 Task: Create a project with template Project Timeline with name TurboCharge with privacy Public and in the team Recorders . Create three sections in the project as To-Do, Doing and Done.
Action: Mouse moved to (63, 65)
Screenshot: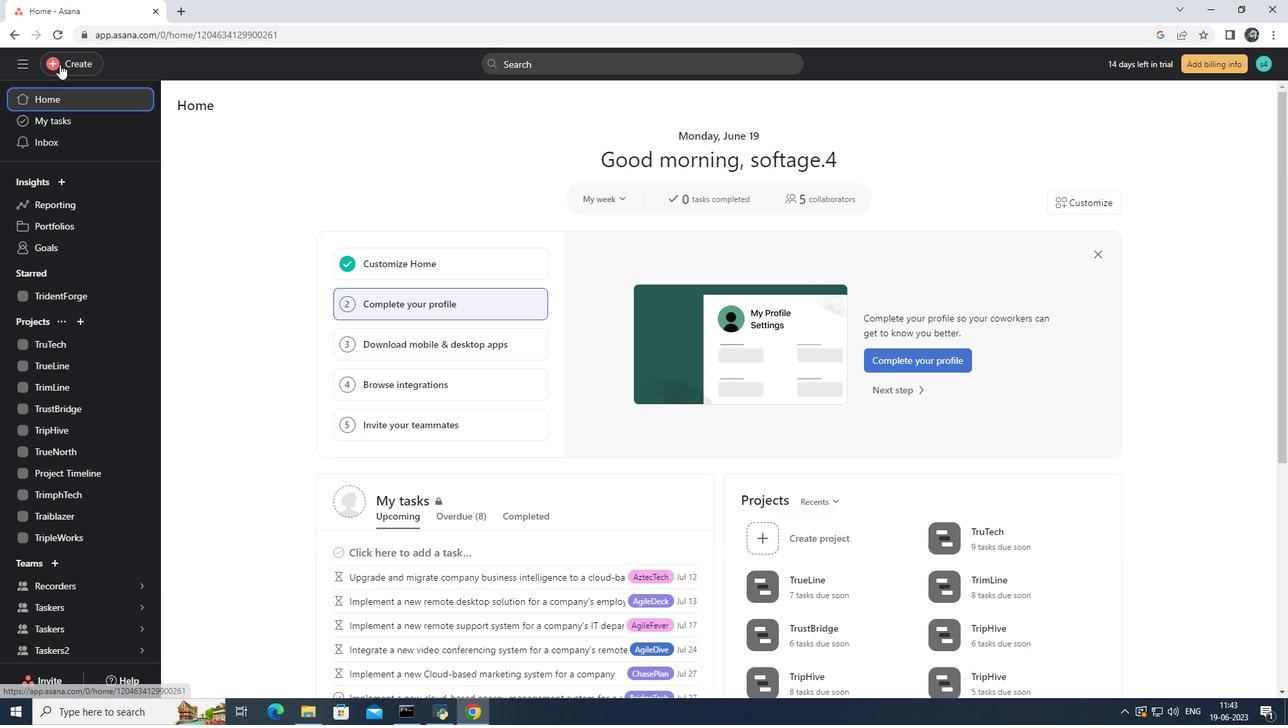 
Action: Mouse pressed left at (63, 65)
Screenshot: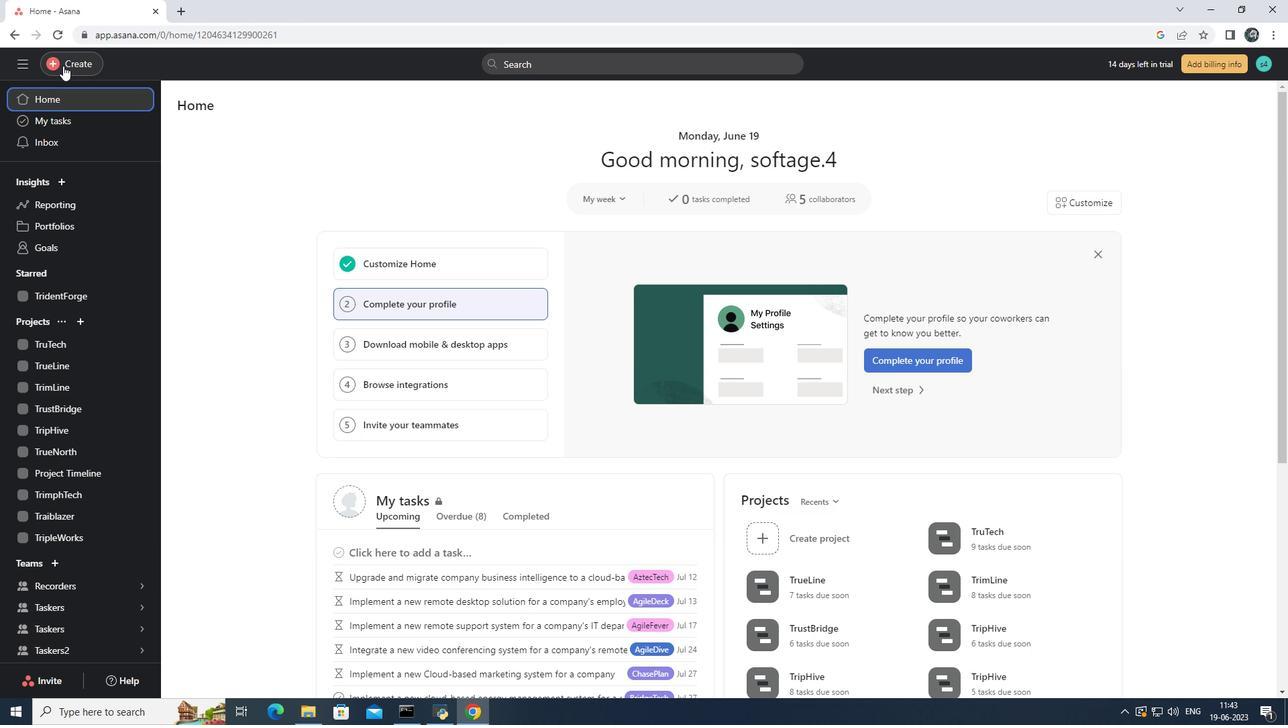 
Action: Mouse moved to (163, 96)
Screenshot: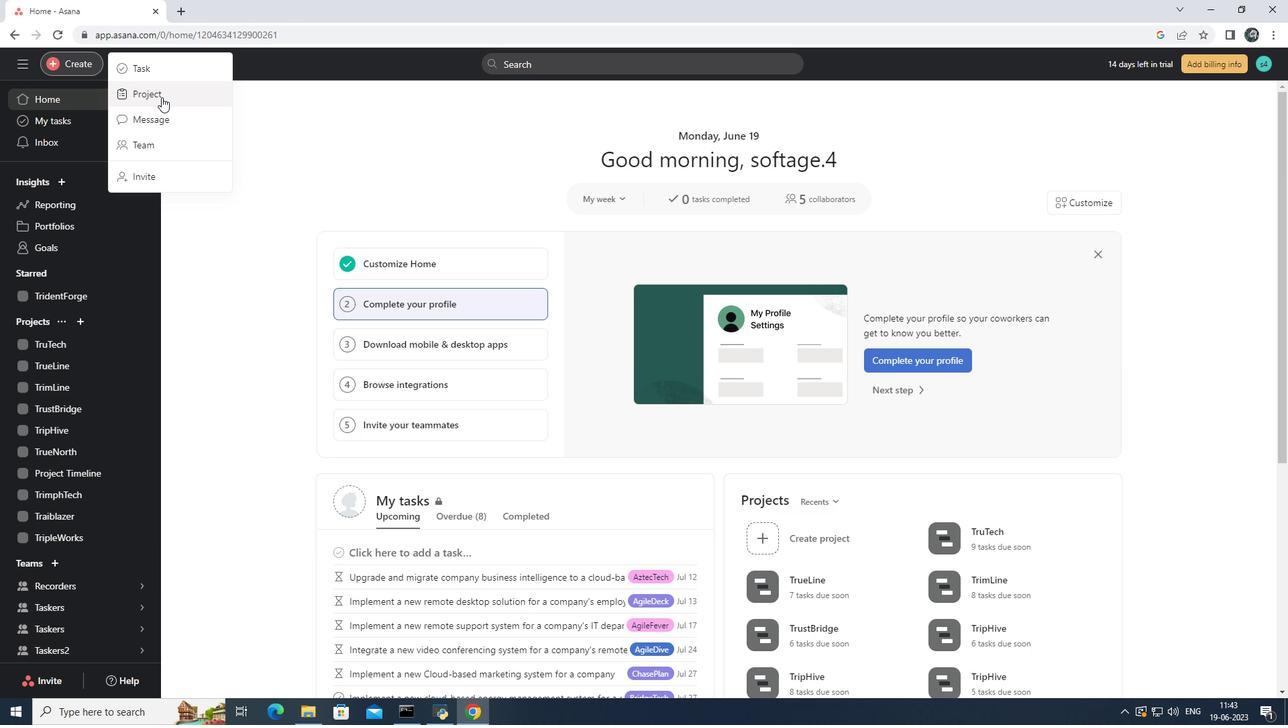 
Action: Mouse pressed left at (163, 96)
Screenshot: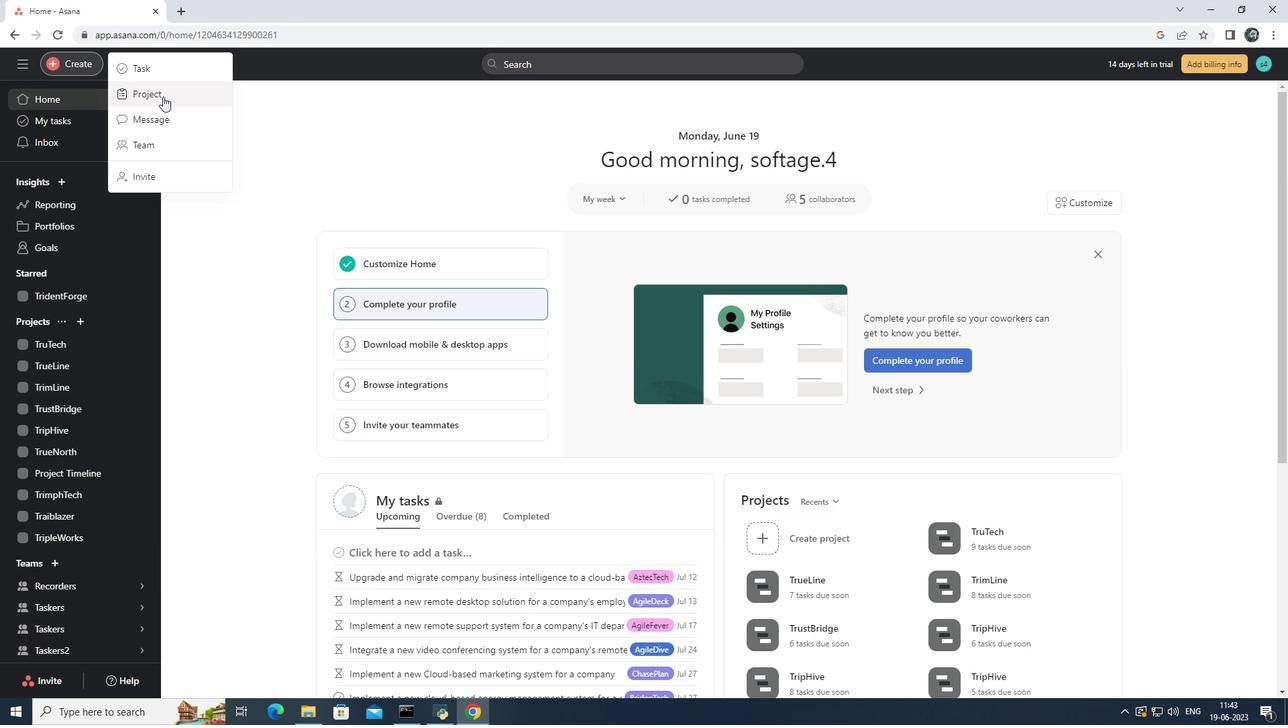 
Action: Mouse moved to (647, 398)
Screenshot: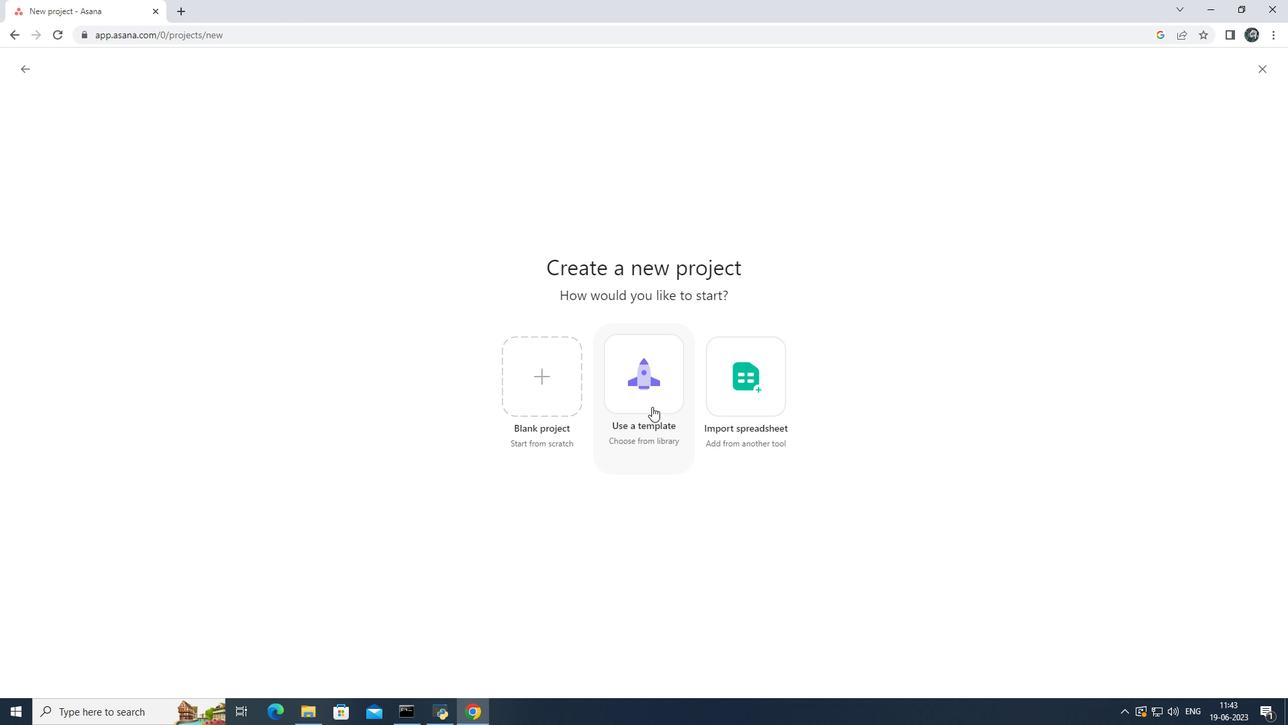 
Action: Mouse pressed left at (647, 398)
Screenshot: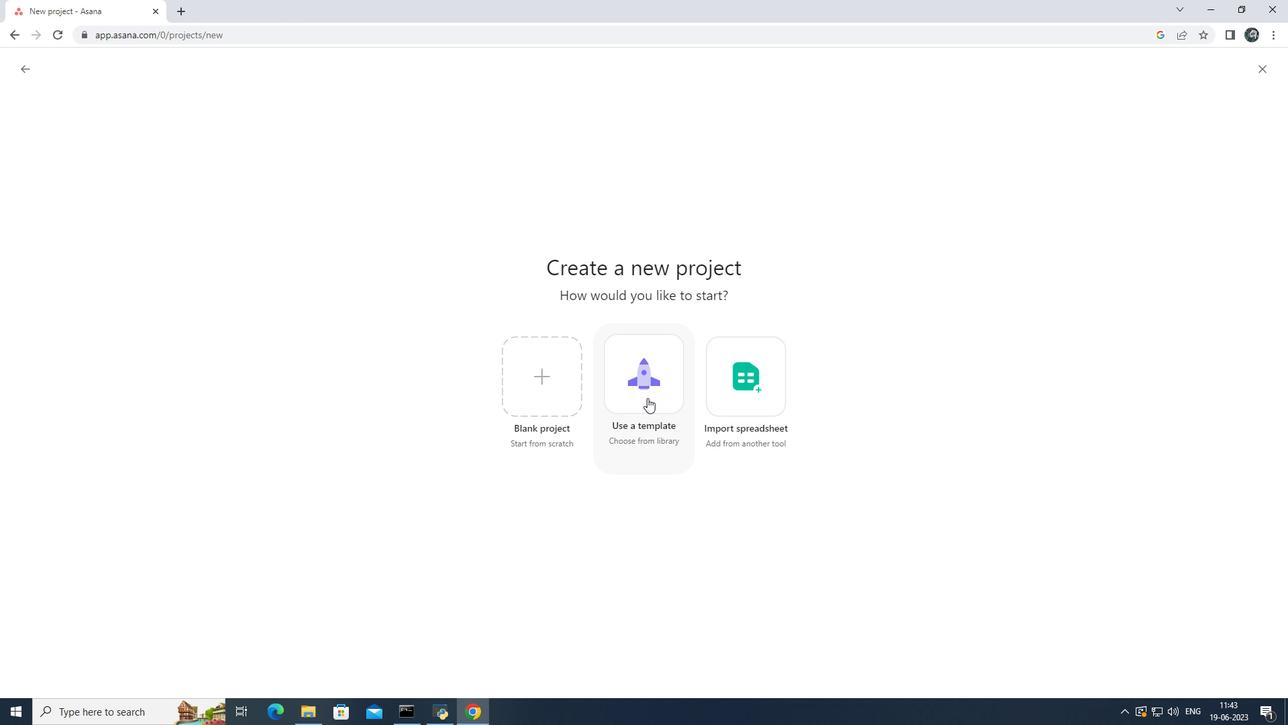 
Action: Mouse moved to (1013, 88)
Screenshot: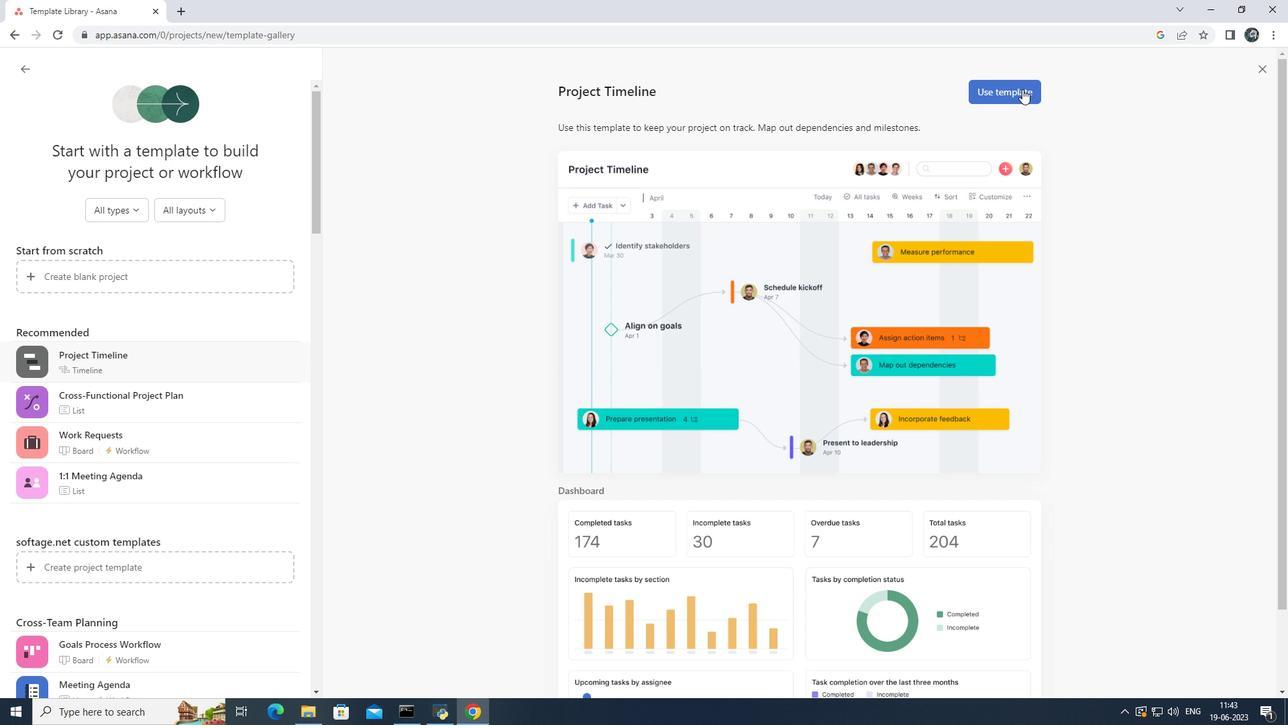 
Action: Mouse pressed left at (1013, 88)
Screenshot: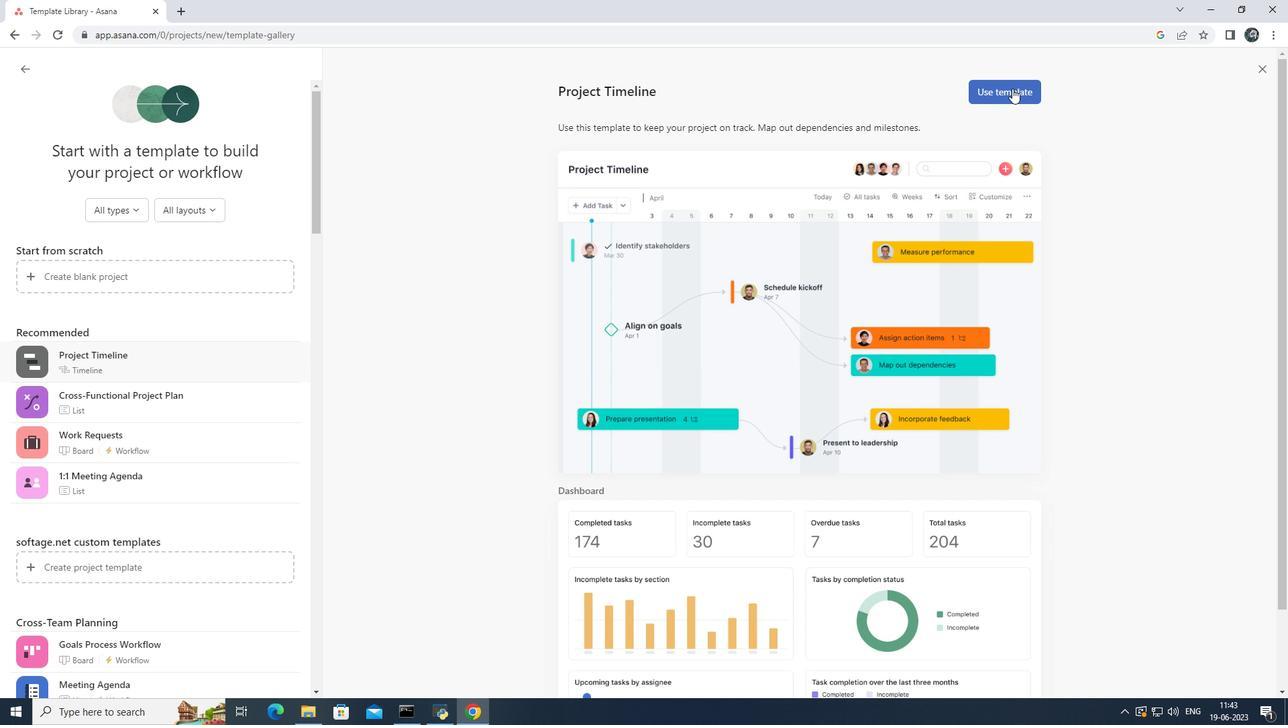 
Action: Mouse moved to (590, 241)
Screenshot: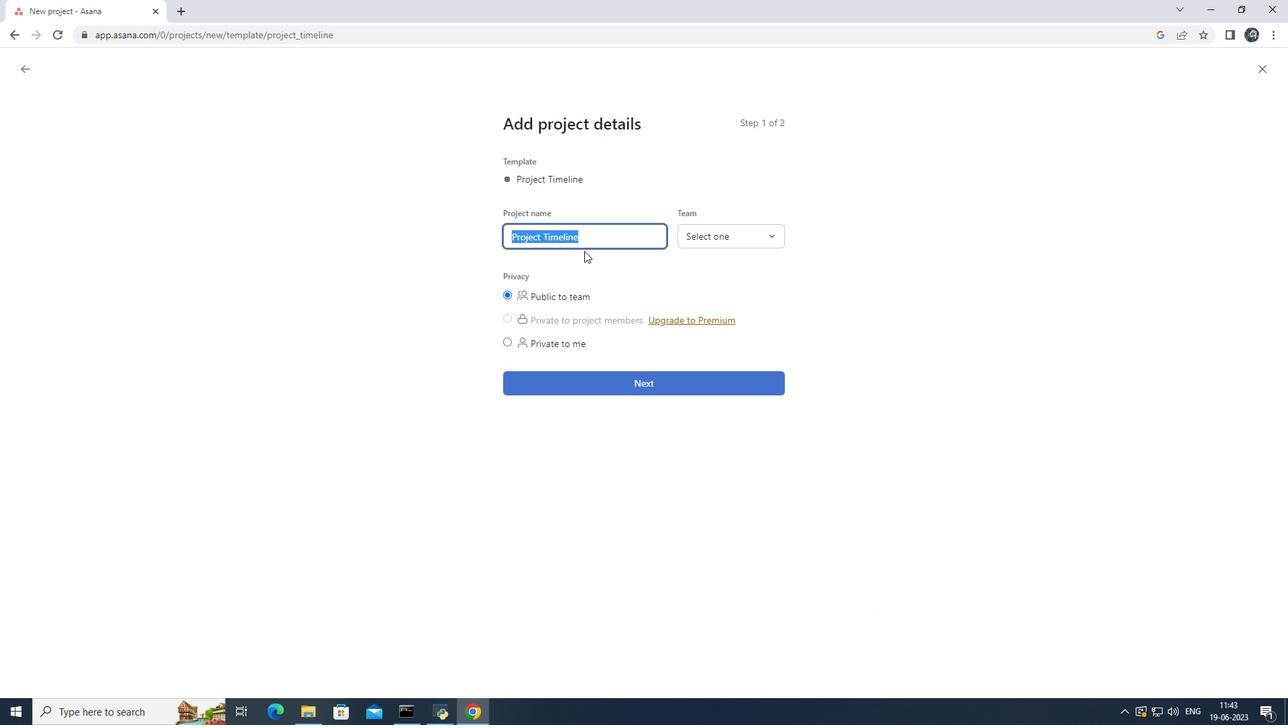 
Action: Key pressed <Key.backspace><Key.backspace><Key.shift><Key.shift><Key.shift><Key.shift><Key.shift><Key.shift><Key.shift>Tu
Screenshot: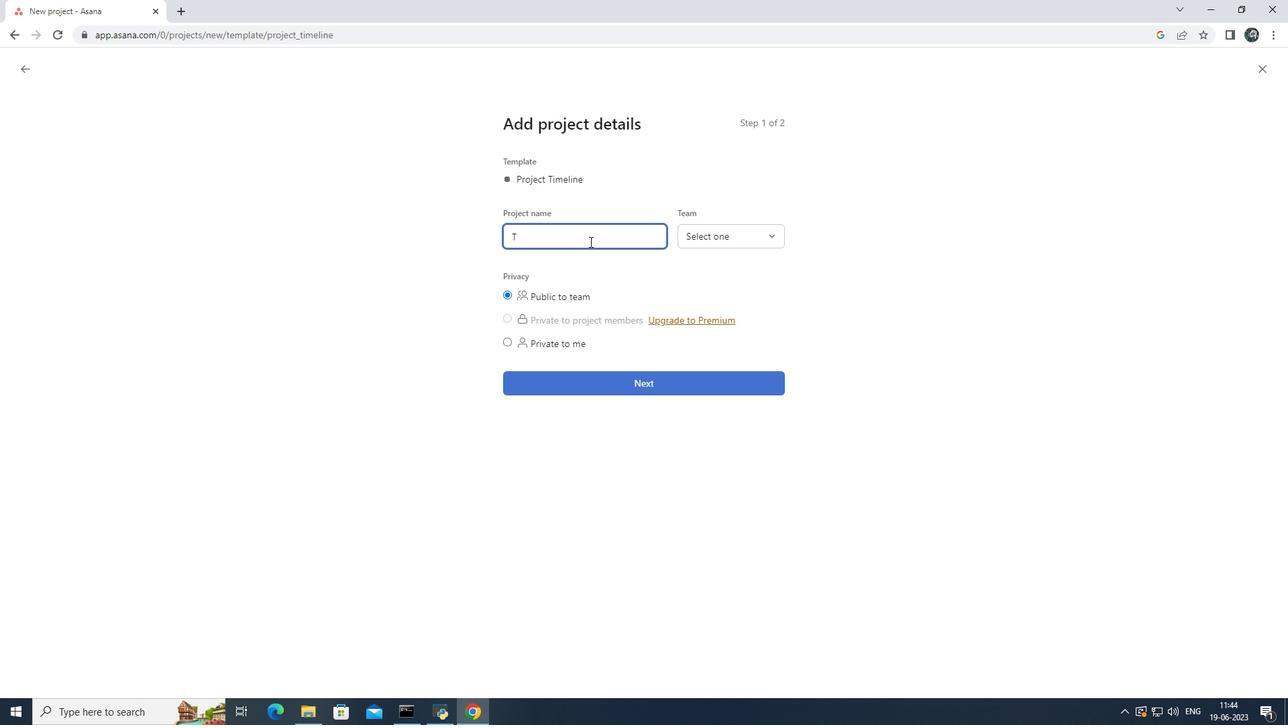 
Action: Mouse moved to (590, 241)
Screenshot: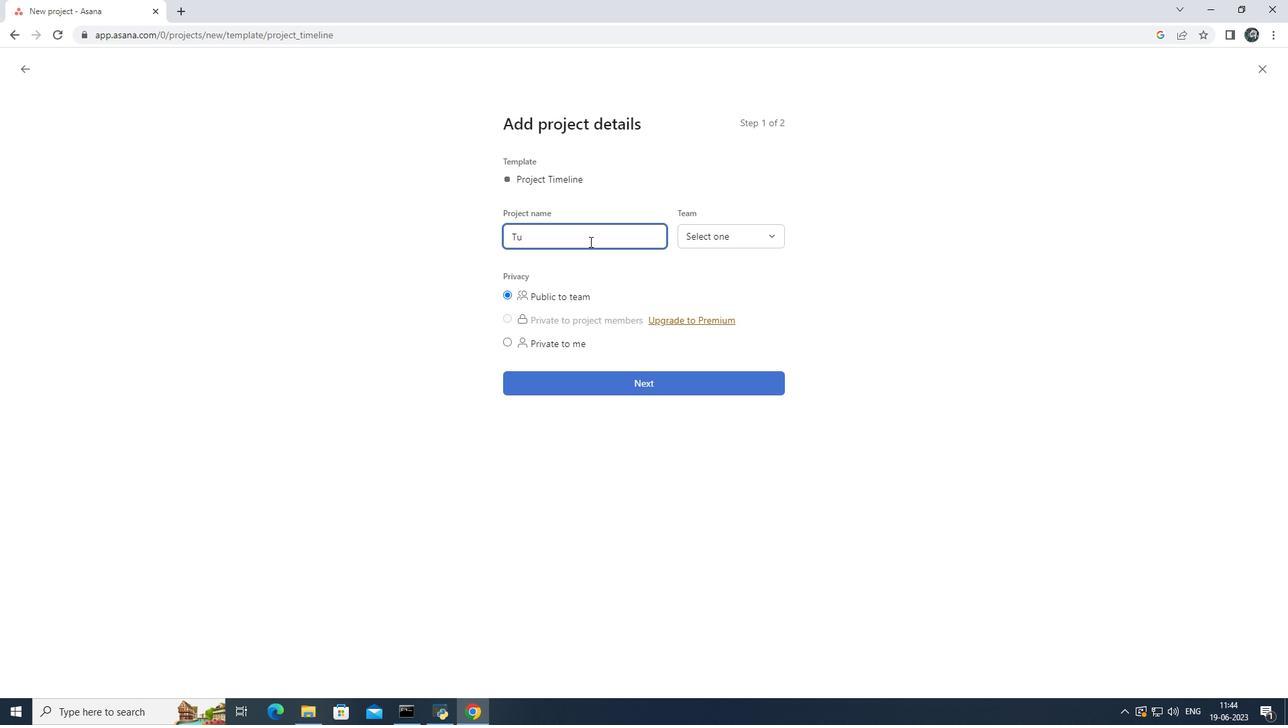
Action: Key pressed rbo<Key.shift>Charge
Screenshot: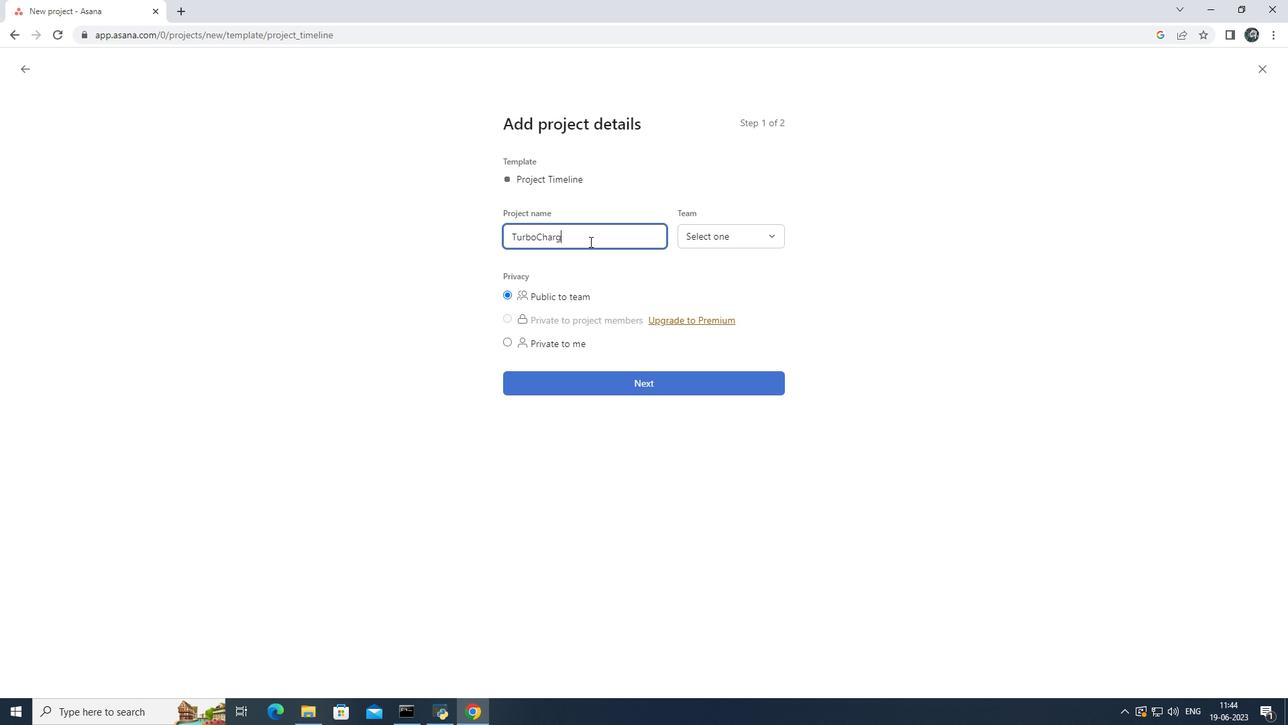 
Action: Mouse moved to (506, 296)
Screenshot: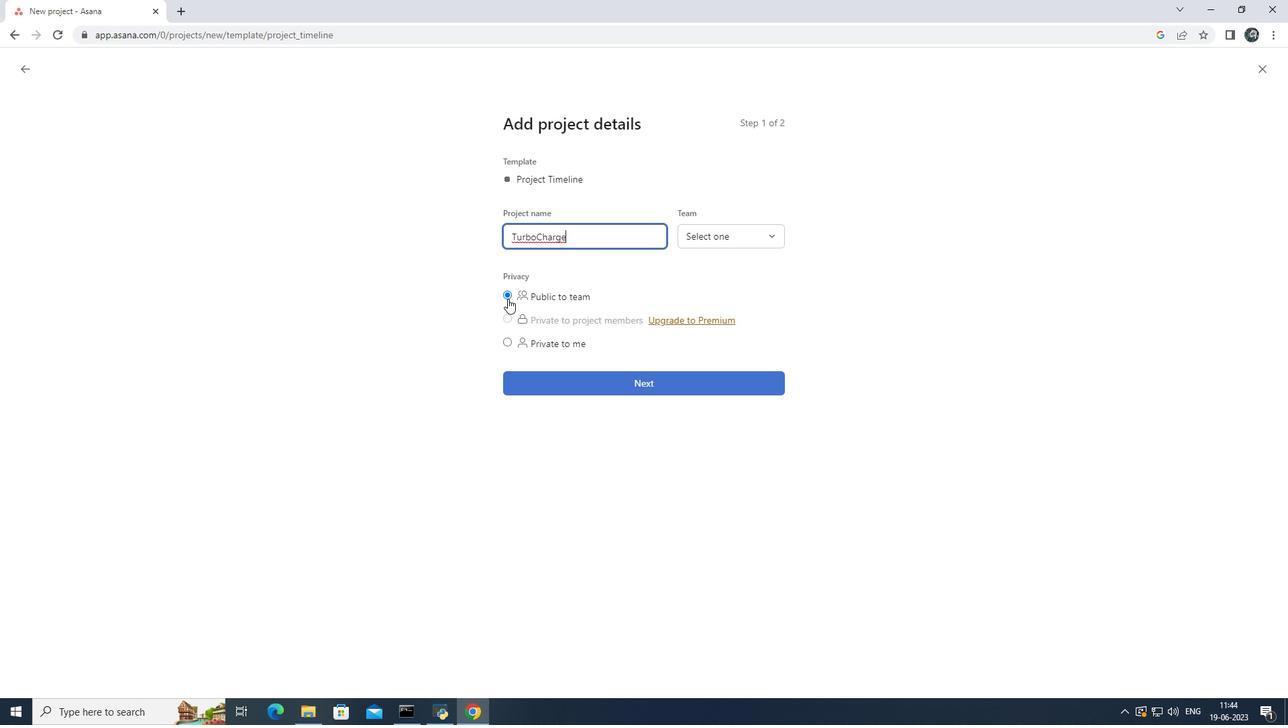 
Action: Mouse pressed left at (506, 296)
Screenshot: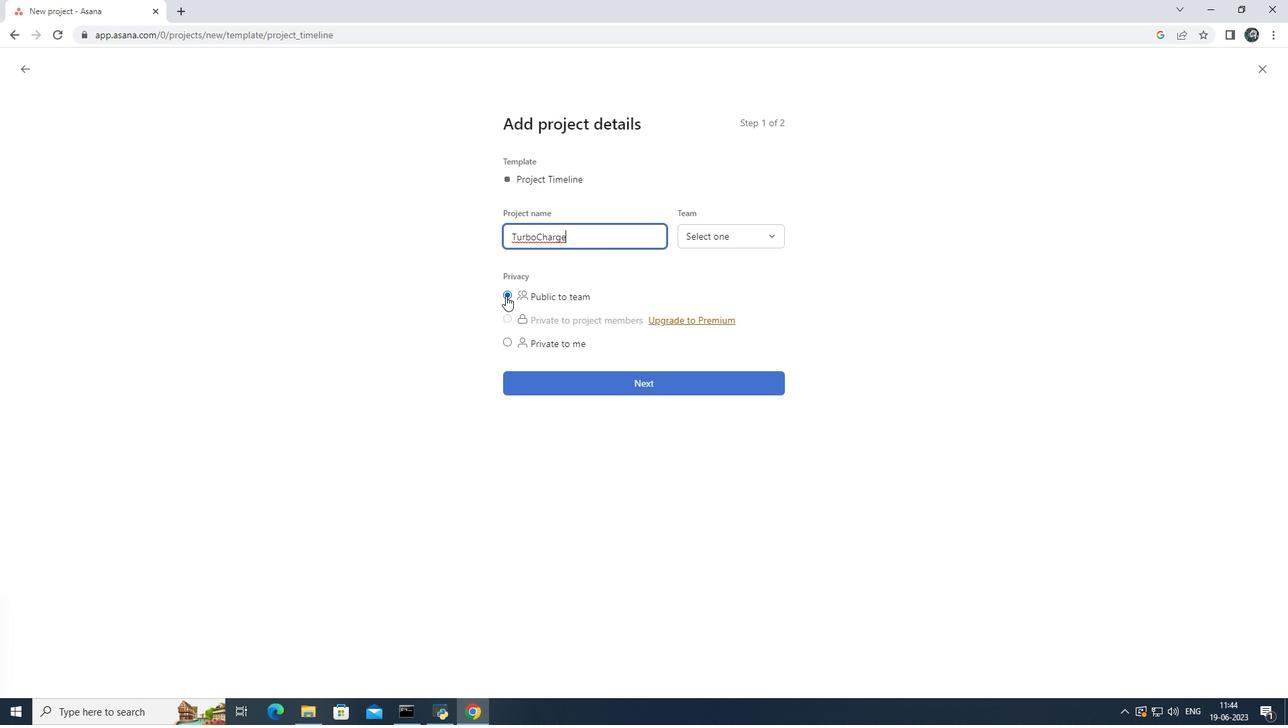 
Action: Mouse moved to (747, 230)
Screenshot: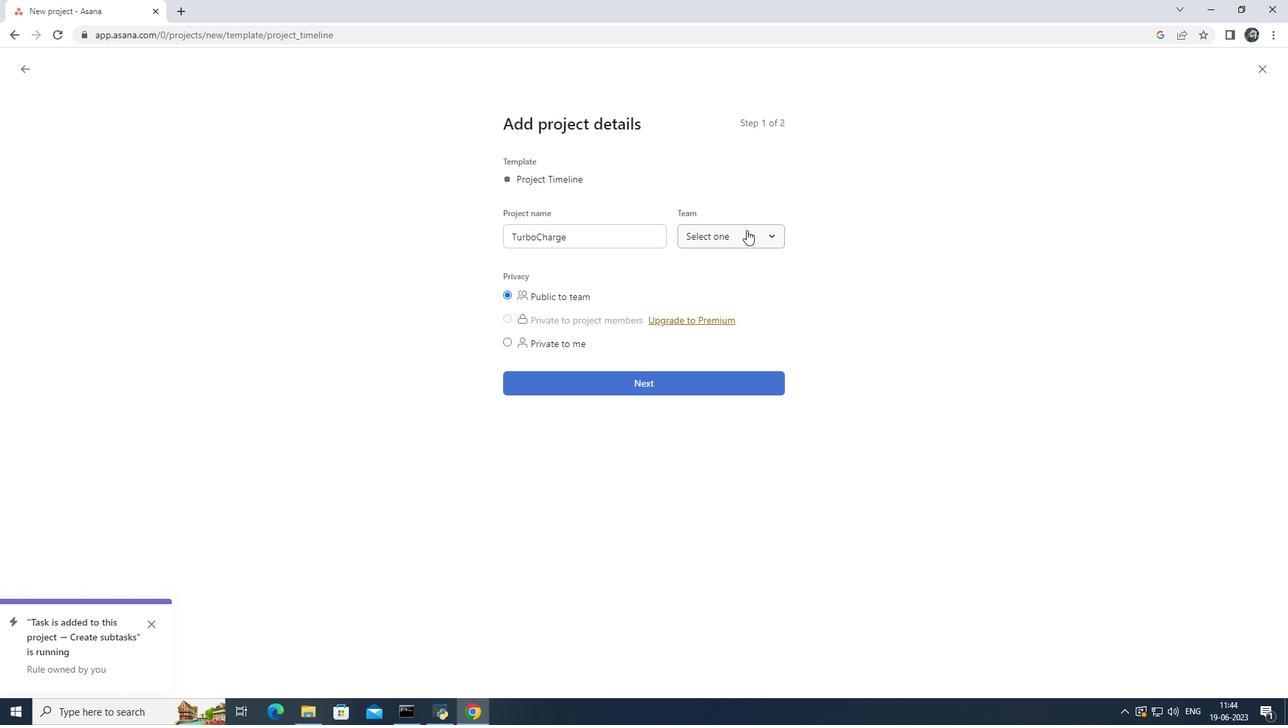 
Action: Mouse pressed left at (747, 230)
Screenshot: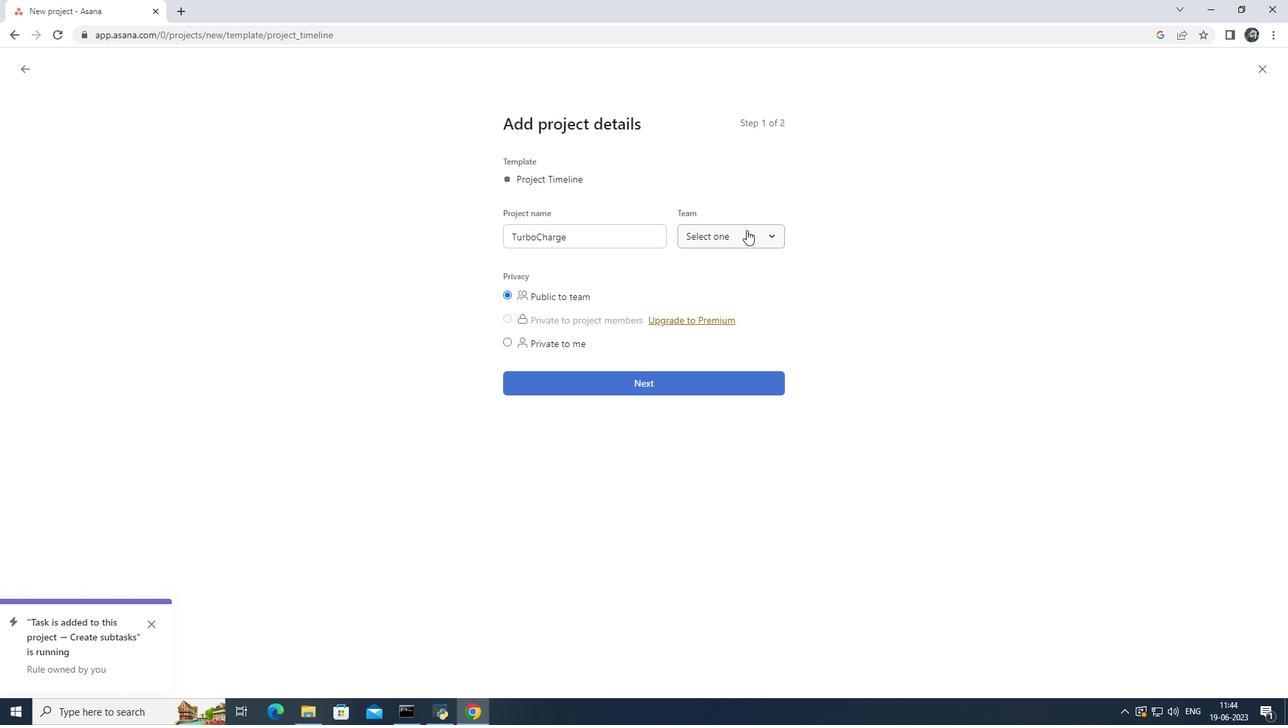 
Action: Mouse moved to (742, 330)
Screenshot: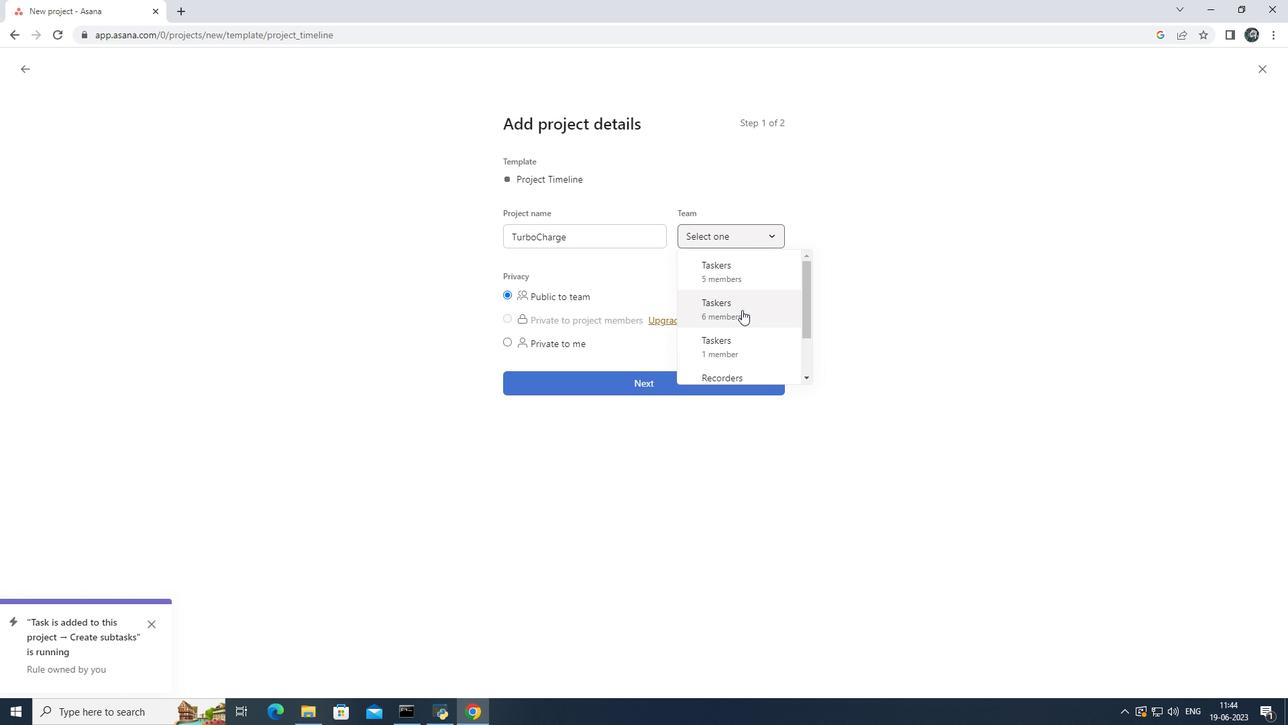 
Action: Mouse scrolled (742, 329) with delta (0, 0)
Screenshot: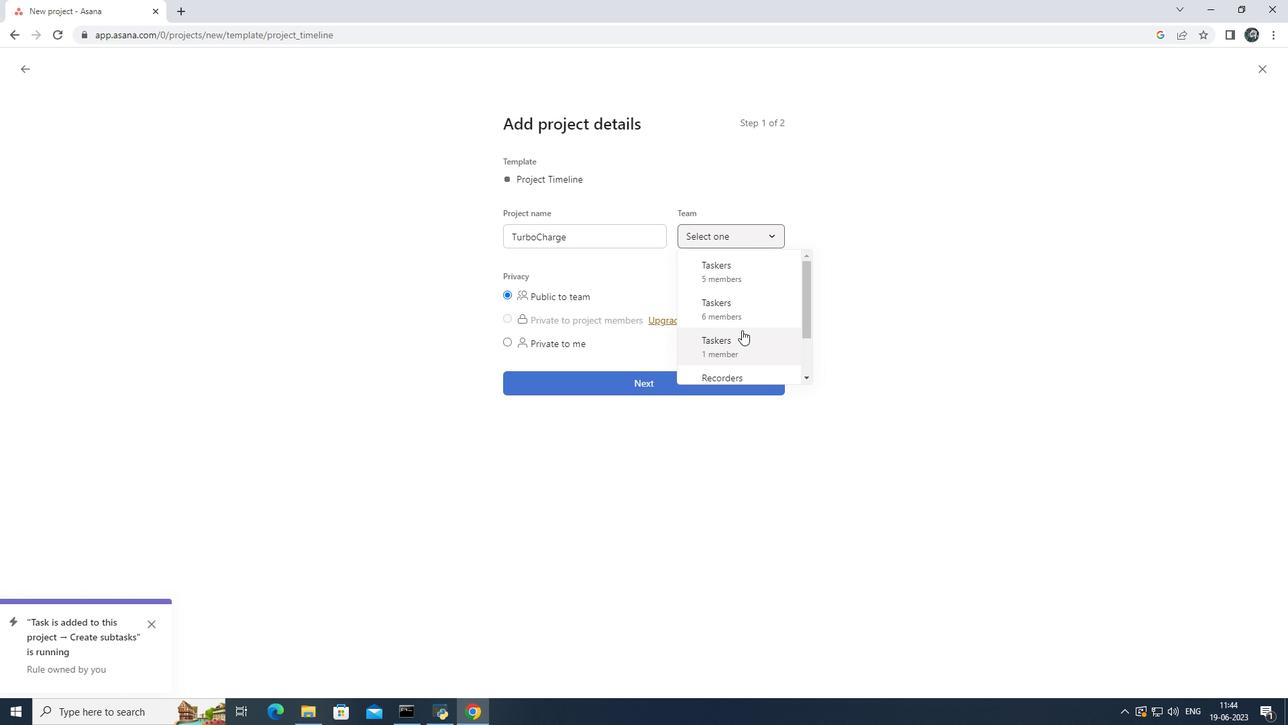 
Action: Mouse moved to (745, 321)
Screenshot: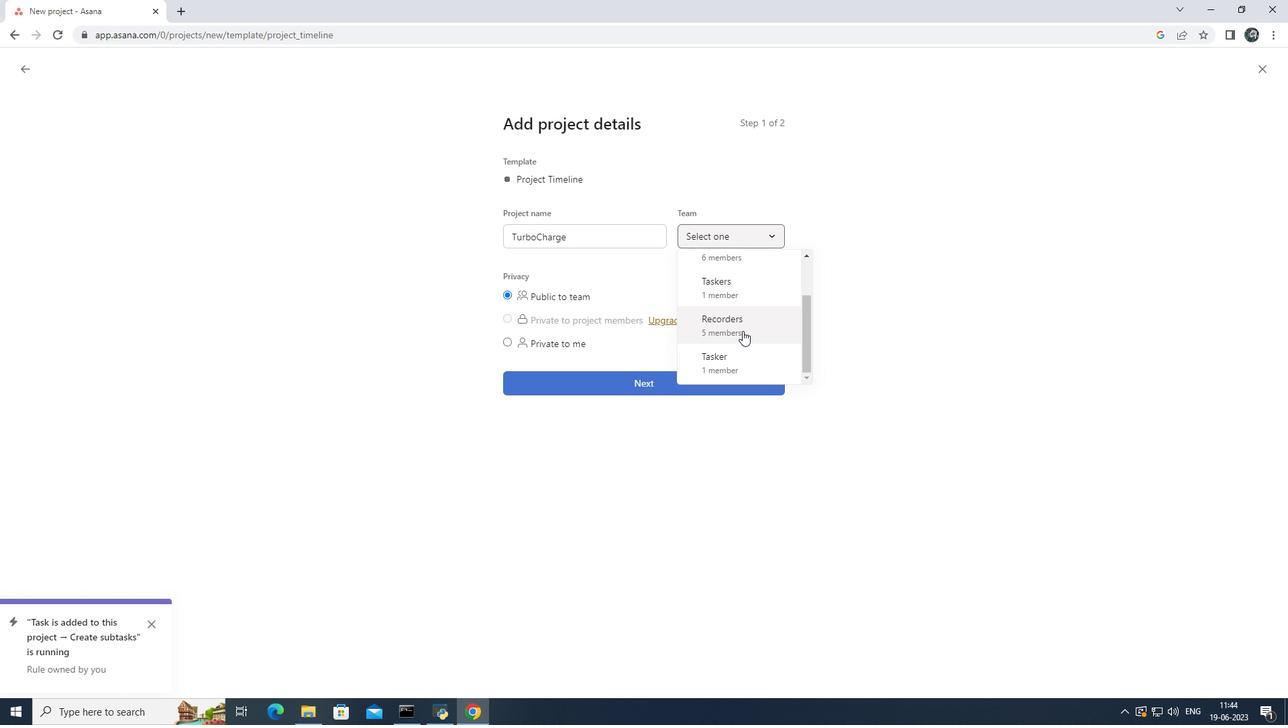 
Action: Mouse pressed left at (745, 321)
Screenshot: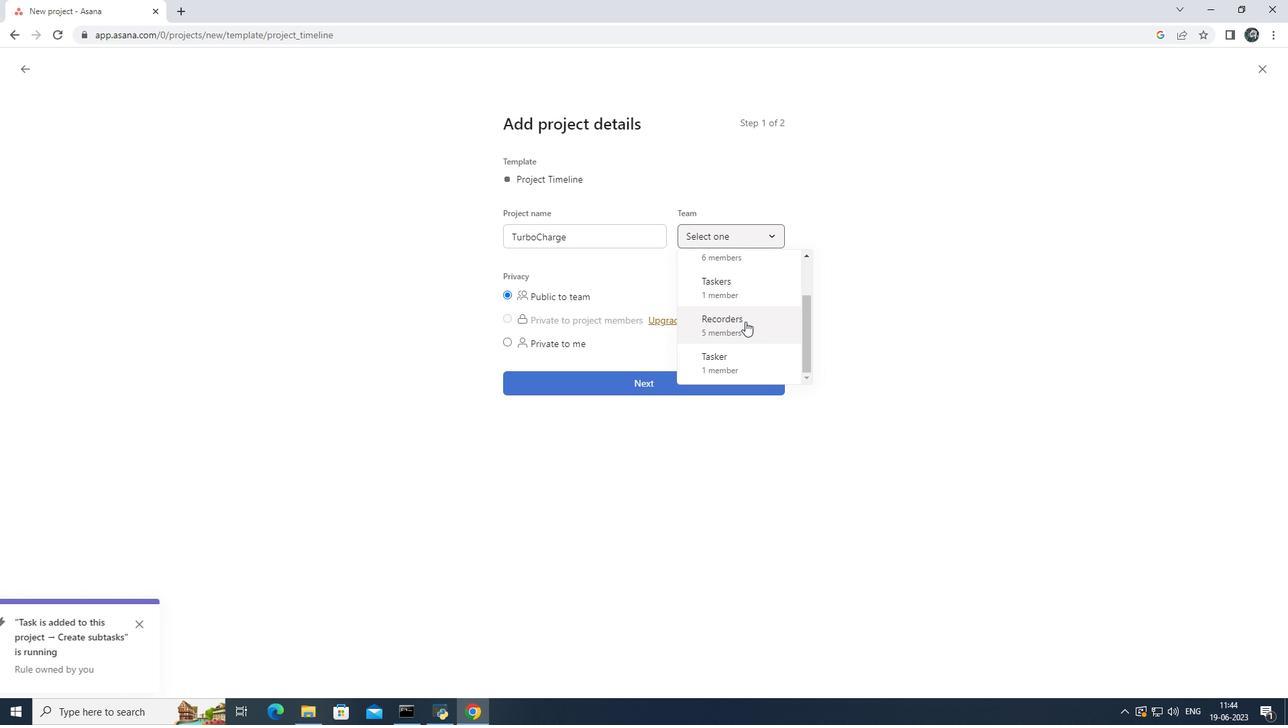 
Action: Mouse moved to (661, 363)
Screenshot: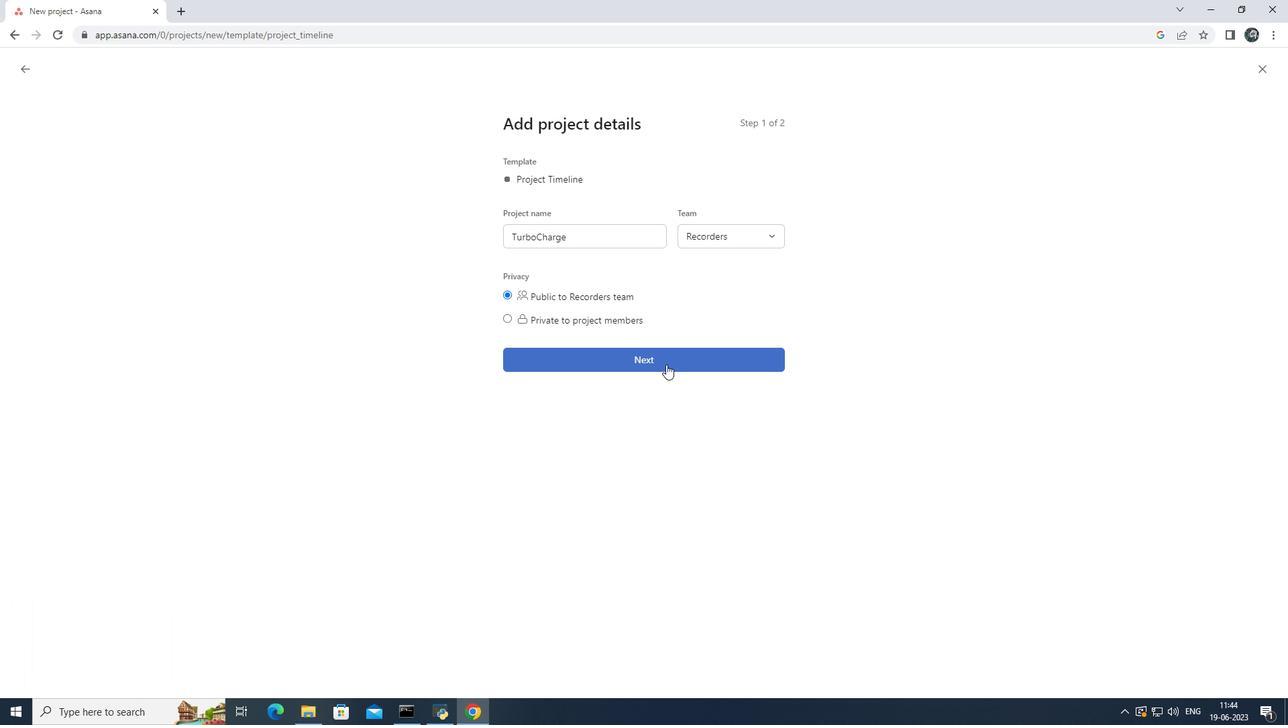 
Action: Mouse pressed left at (661, 363)
Screenshot: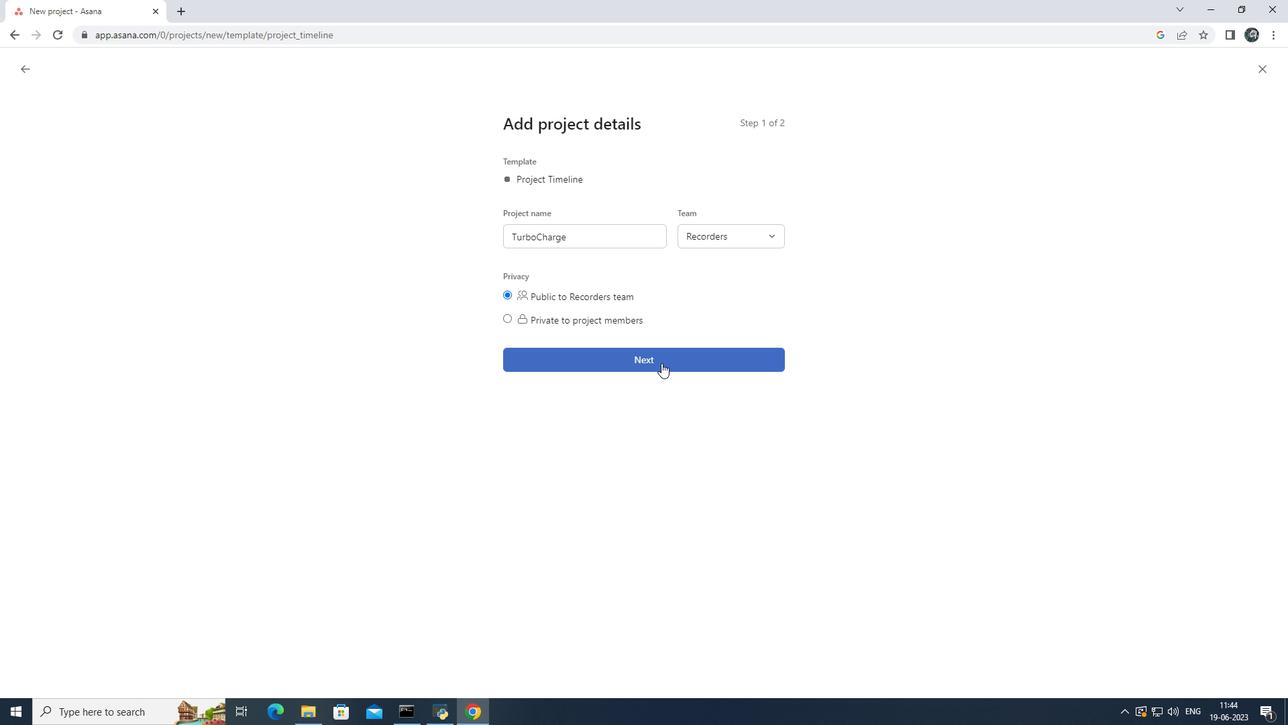 
Action: Mouse moved to (706, 396)
Screenshot: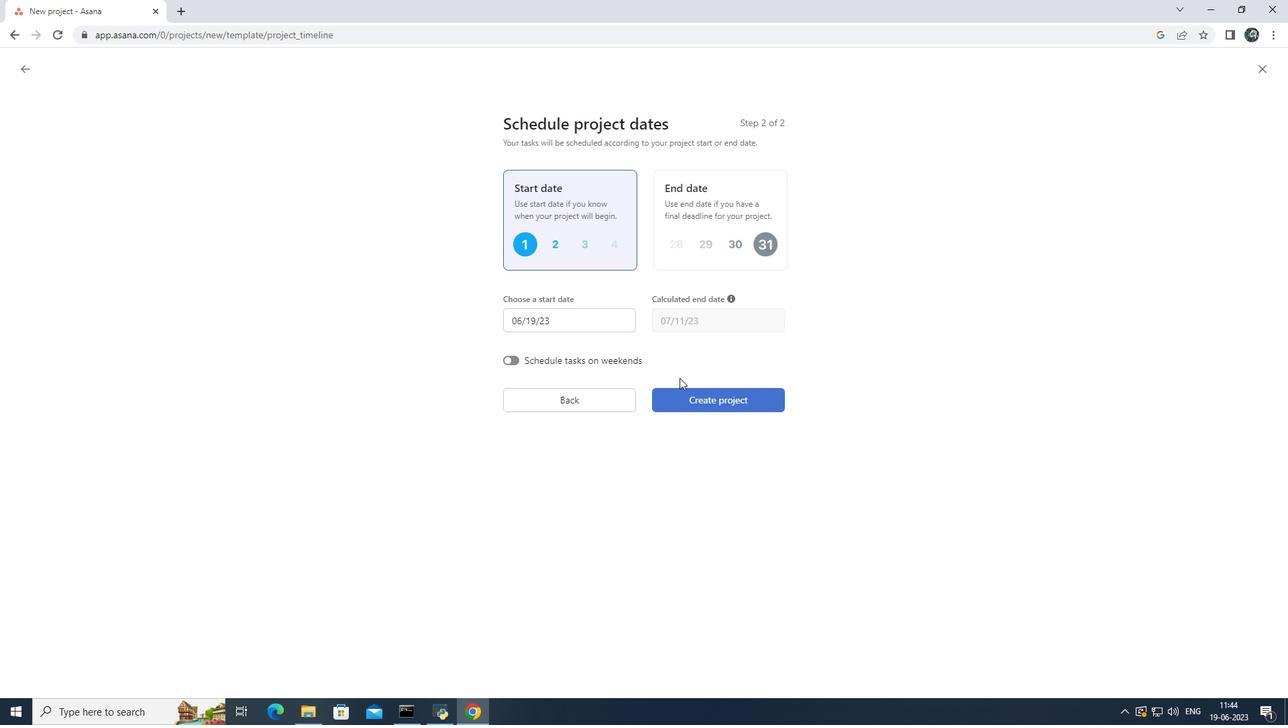 
Action: Mouse pressed left at (706, 396)
Screenshot: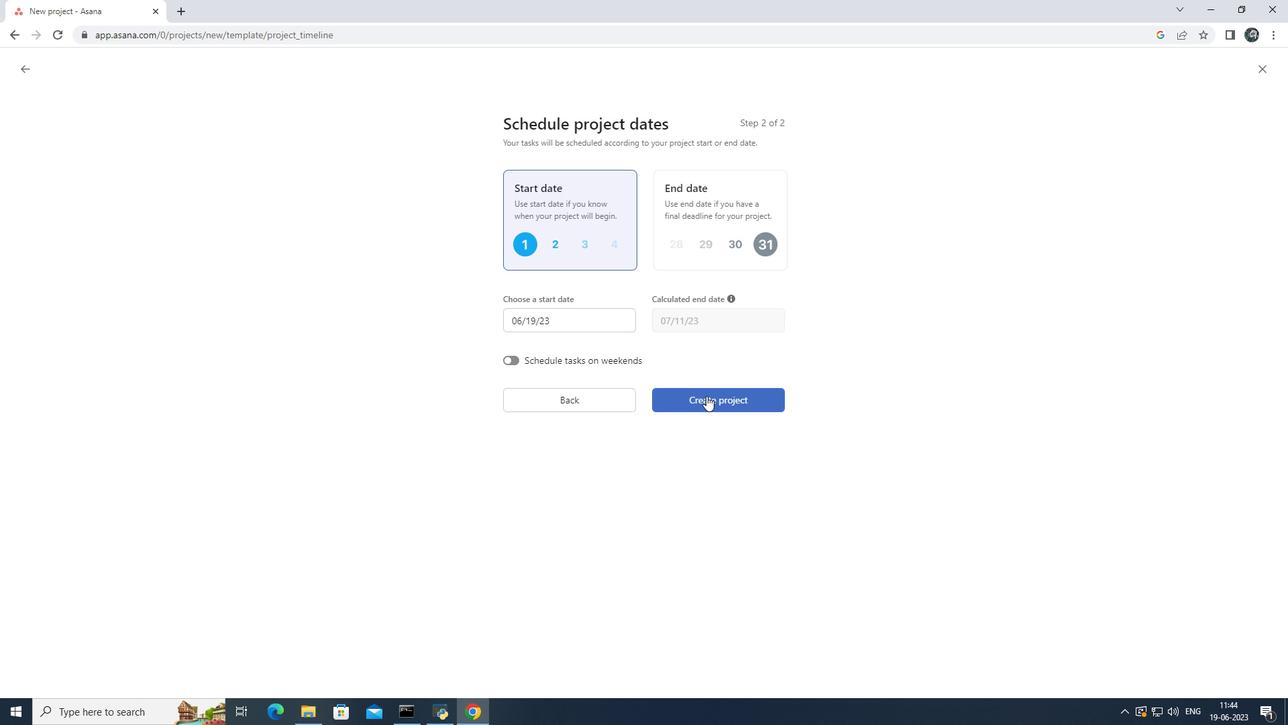 
Action: Mouse moved to (214, 457)
Screenshot: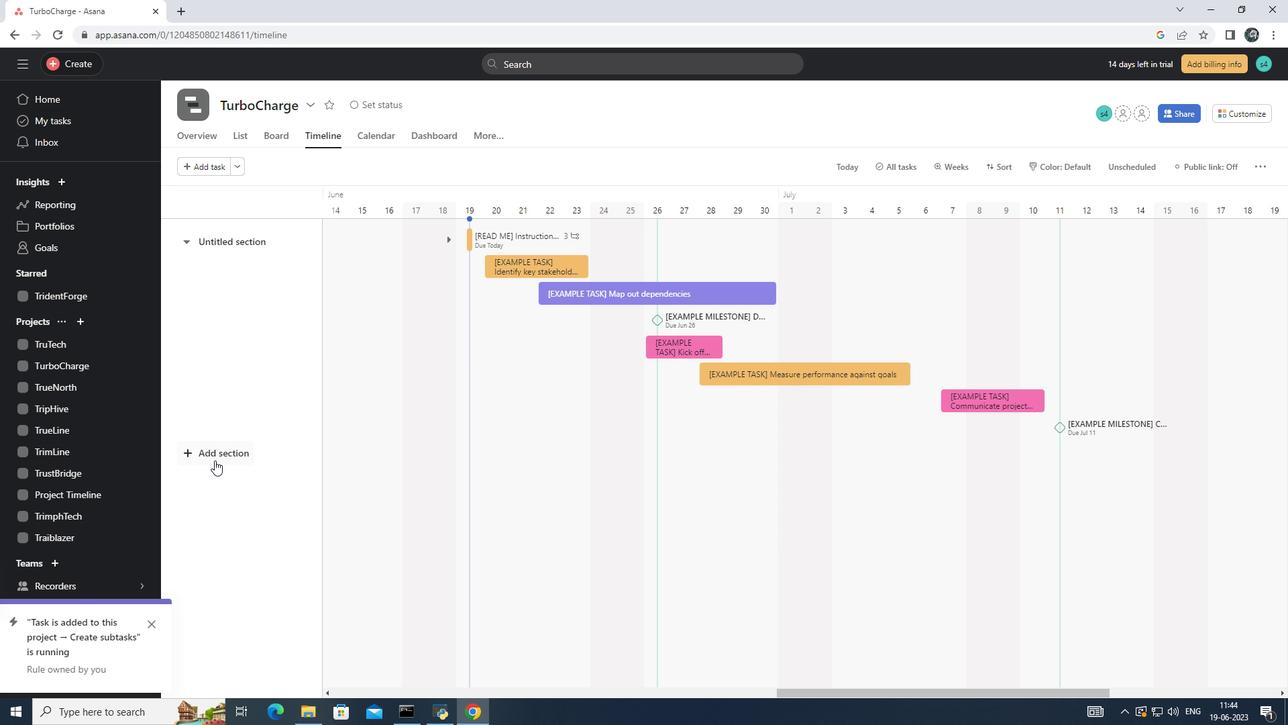 
Action: Mouse pressed left at (214, 457)
Screenshot: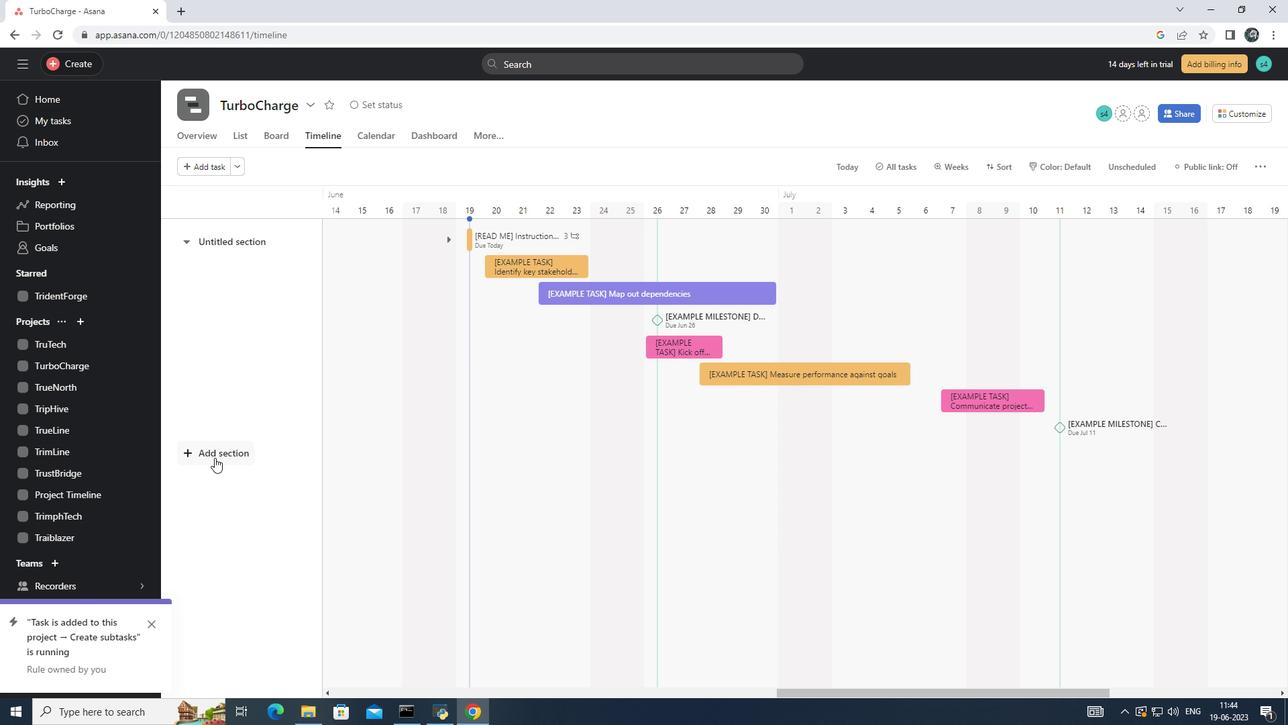 
Action: Mouse moved to (219, 457)
Screenshot: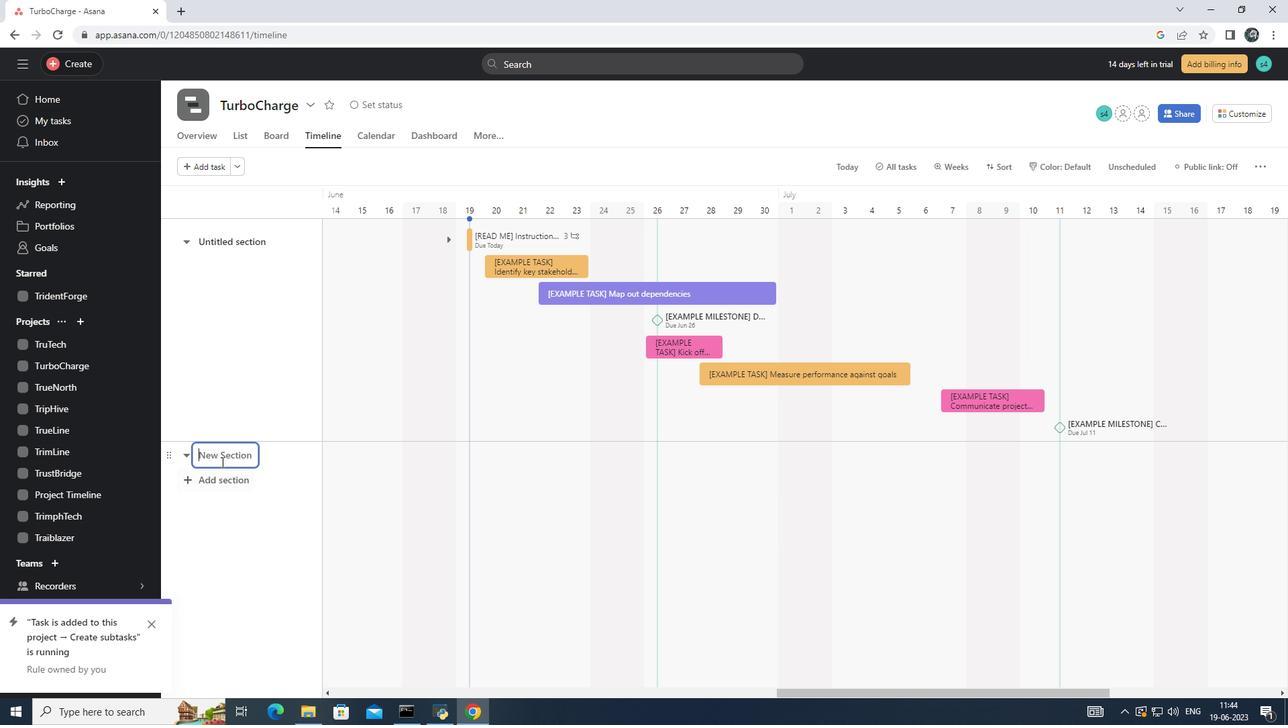 
Action: Key pressed <Key.shift>To-<Key.shift>Do
Screenshot: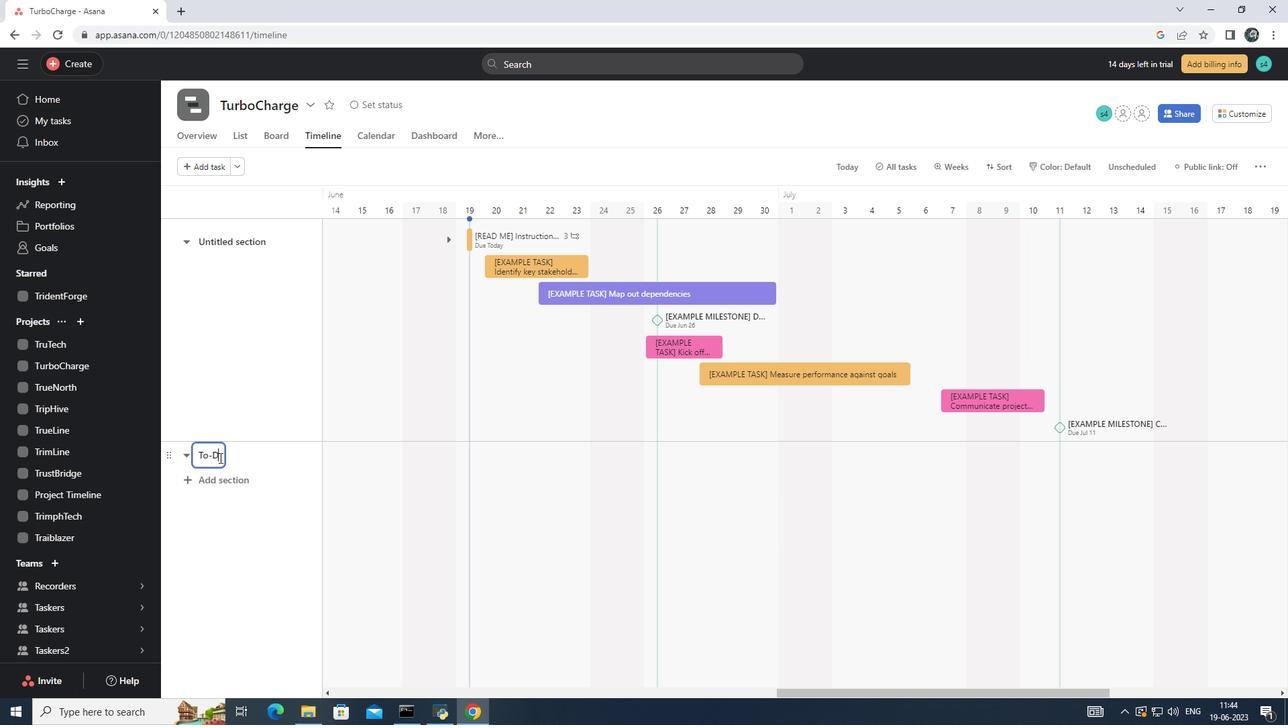 
Action: Mouse moved to (224, 477)
Screenshot: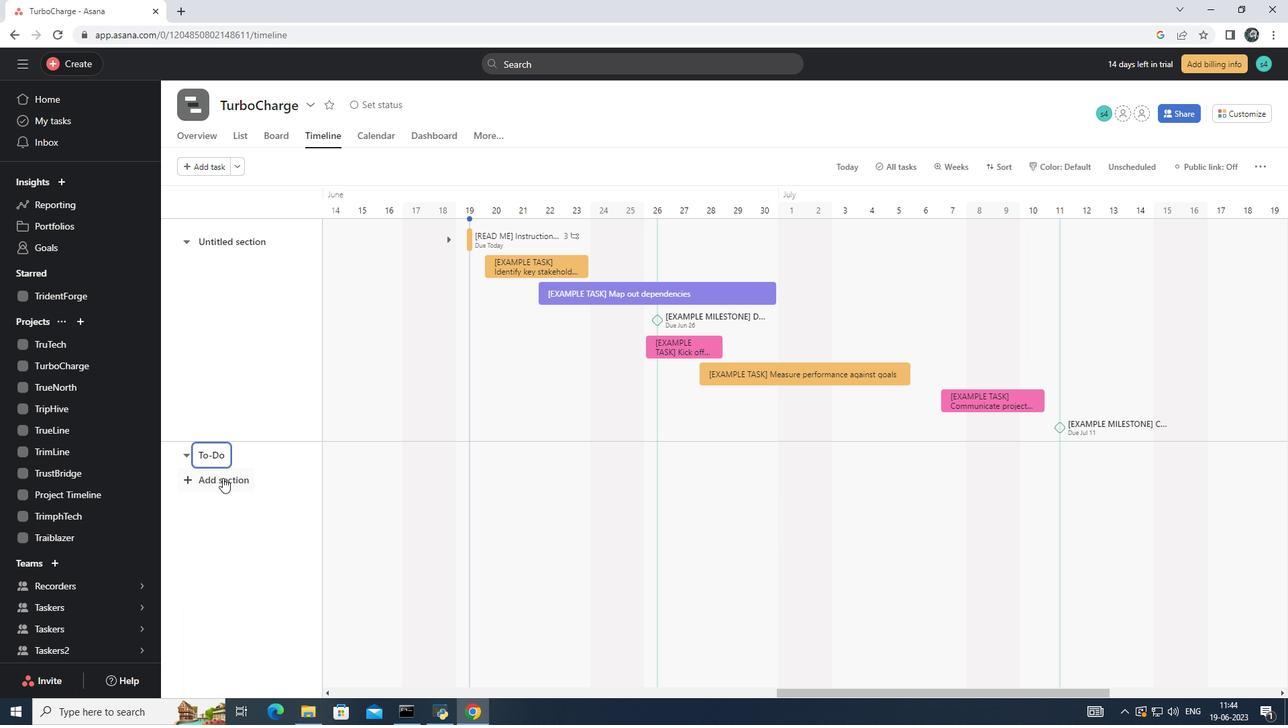 
Action: Mouse pressed left at (224, 477)
Screenshot: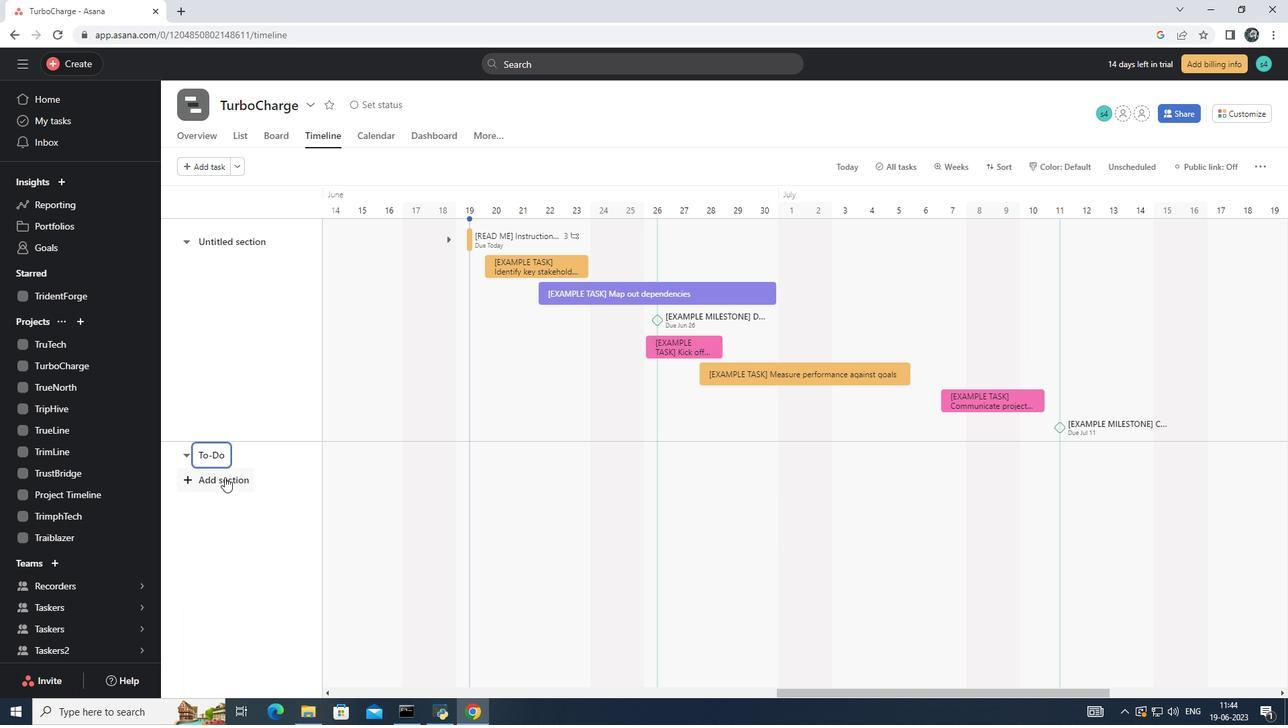 
Action: Key pressed <Key.shift>Doing
Screenshot: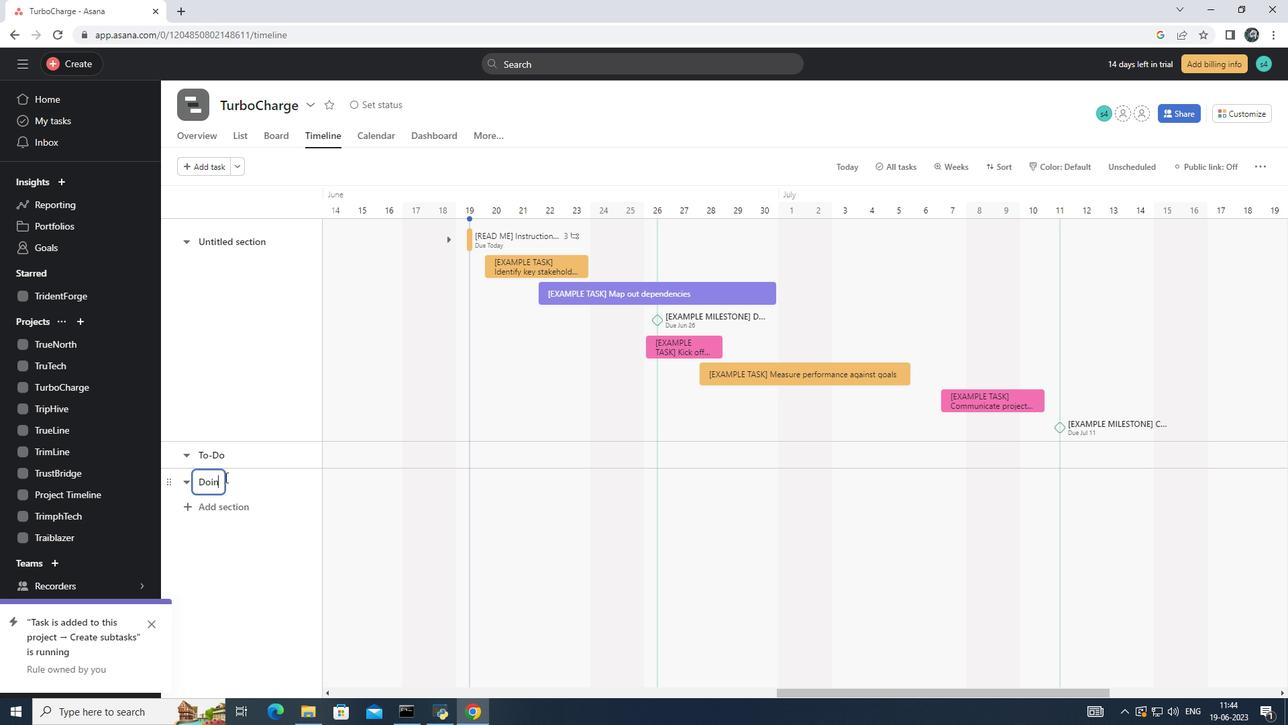 
Action: Mouse moved to (218, 513)
Screenshot: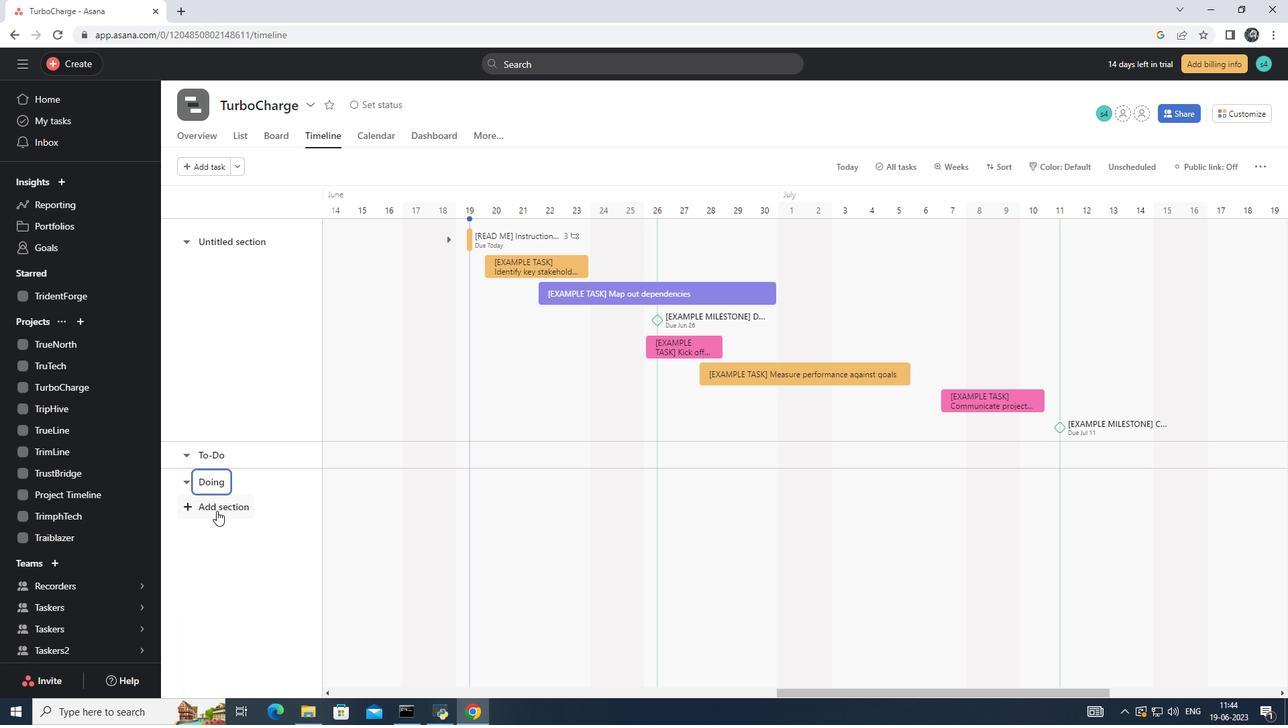 
Action: Mouse pressed left at (218, 513)
Screenshot: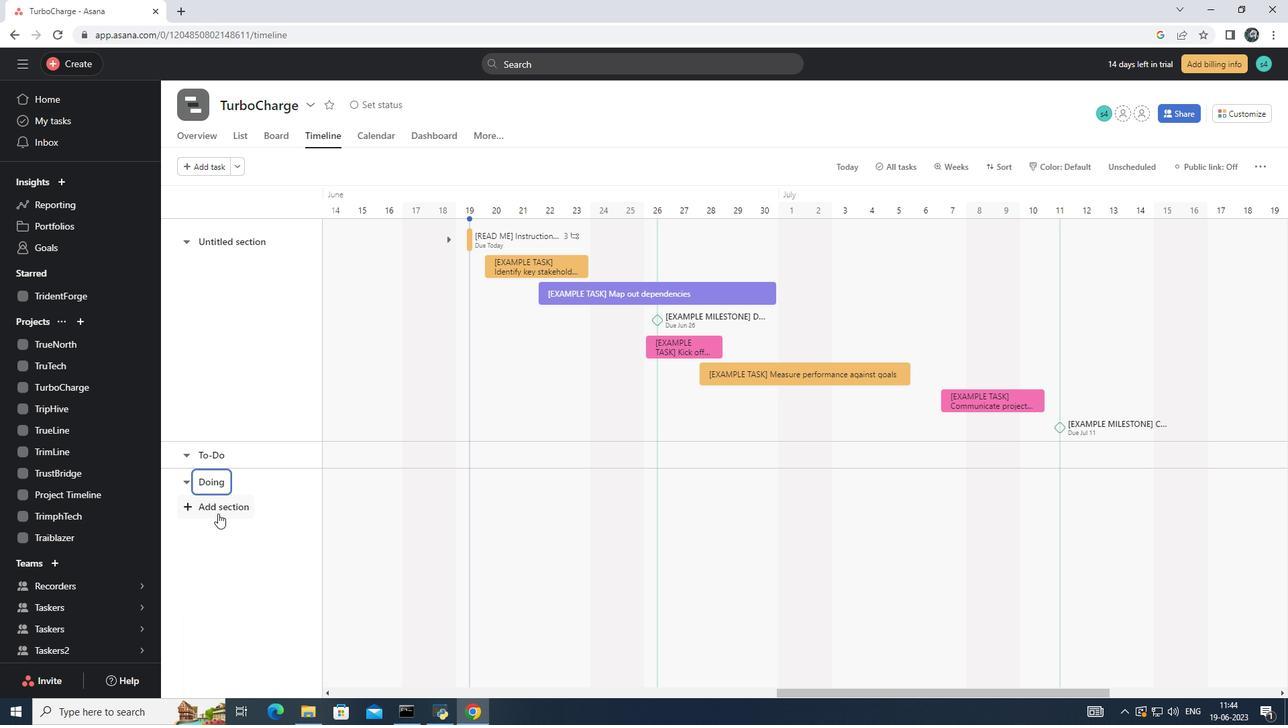 
Action: Mouse moved to (220, 511)
Screenshot: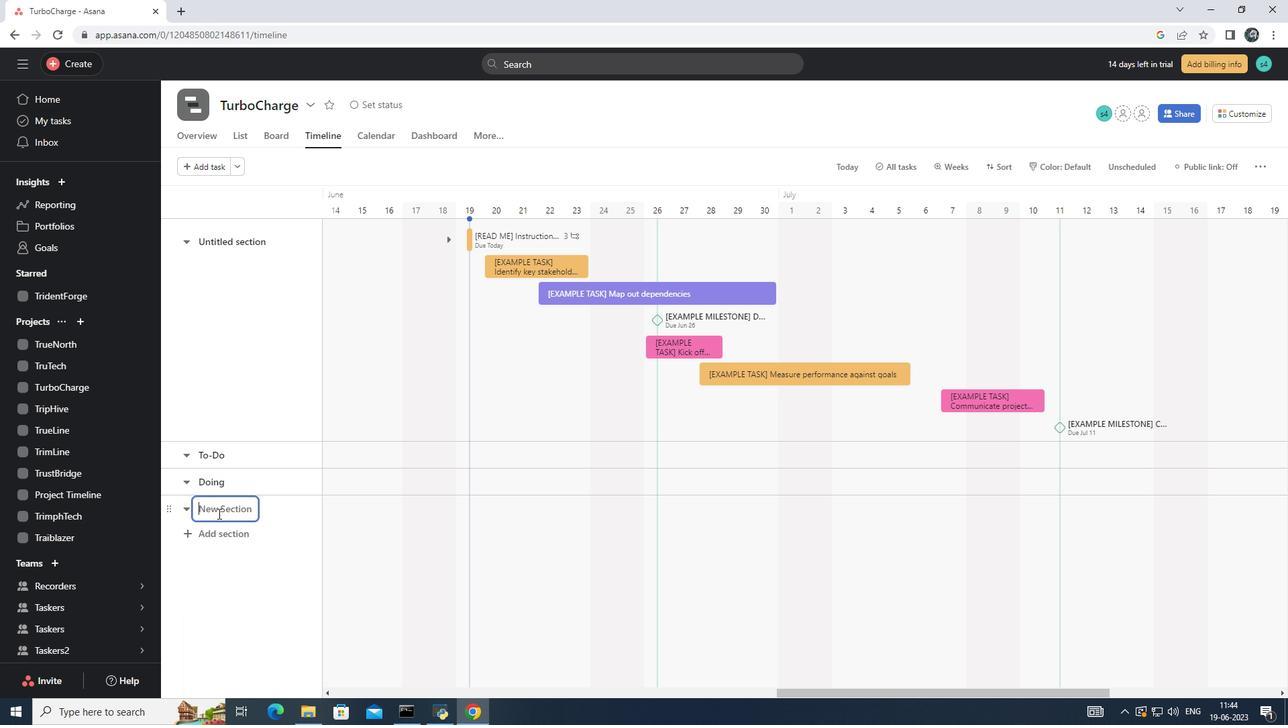 
Action: Key pressed <Key.shift>Done<Key.enter>
Screenshot: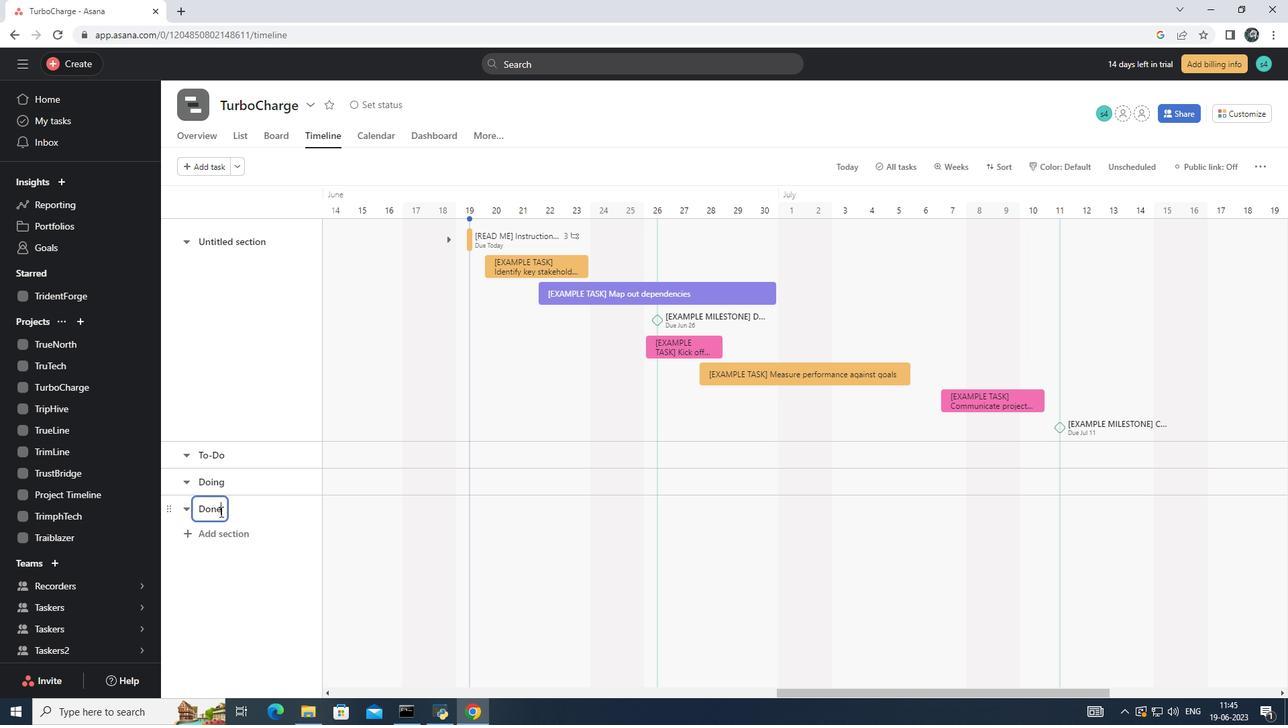 
